 Task: Arrange a 60-minute meeting to evaluate employee training programs.
Action: Mouse moved to (80, 113)
Screenshot: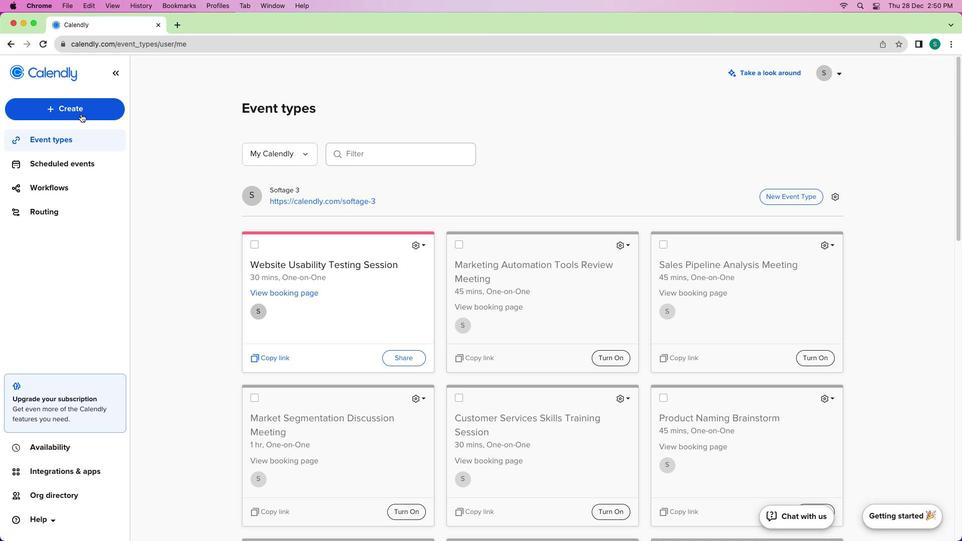 
Action: Mouse pressed left at (80, 113)
Screenshot: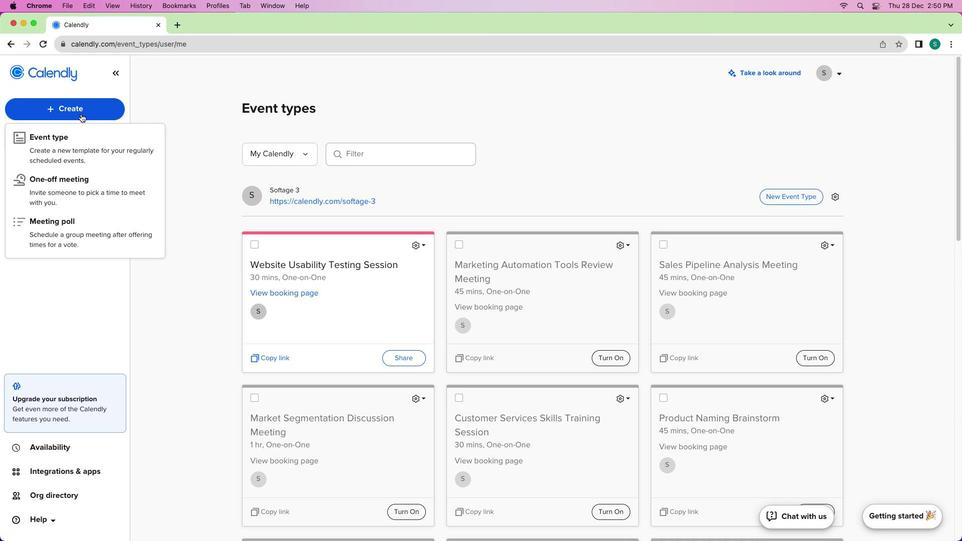 
Action: Mouse moved to (110, 156)
Screenshot: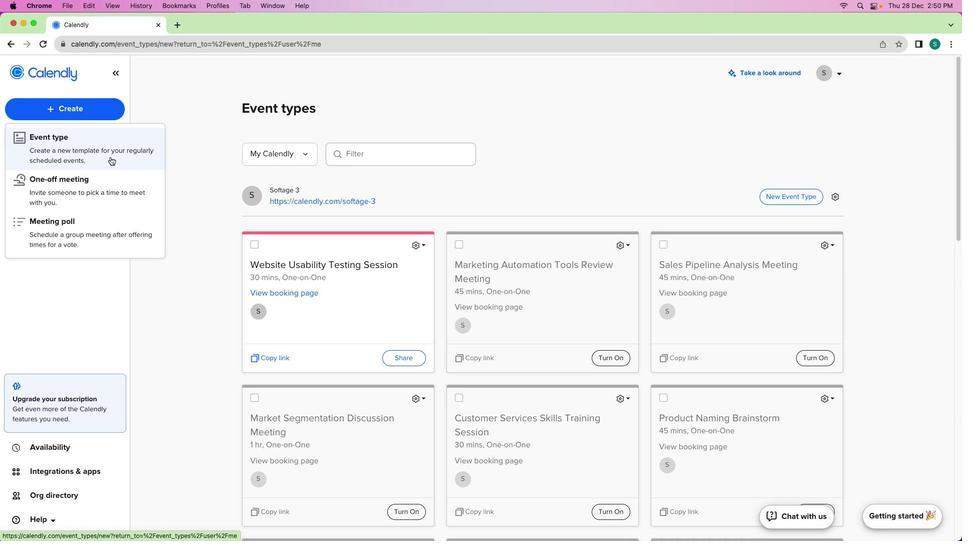 
Action: Mouse pressed left at (110, 156)
Screenshot: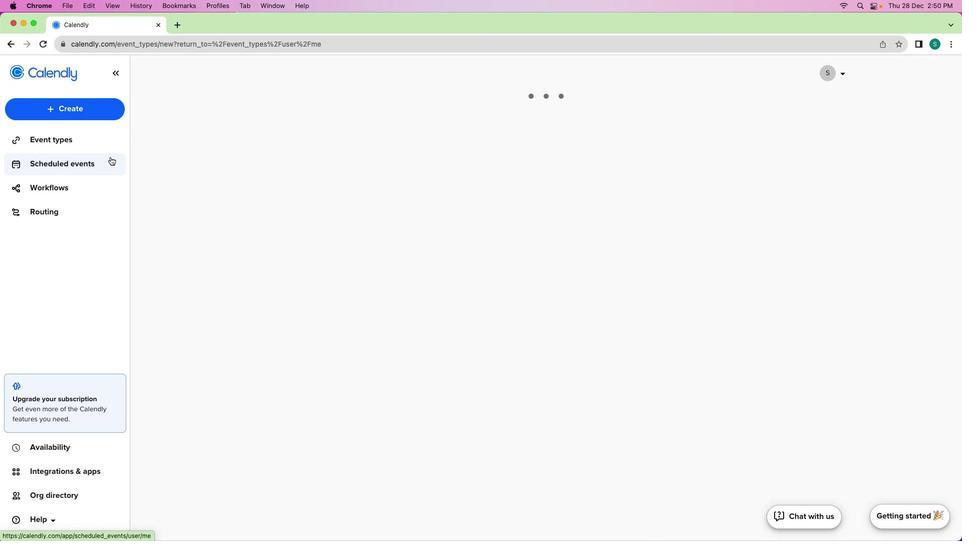 
Action: Mouse moved to (328, 218)
Screenshot: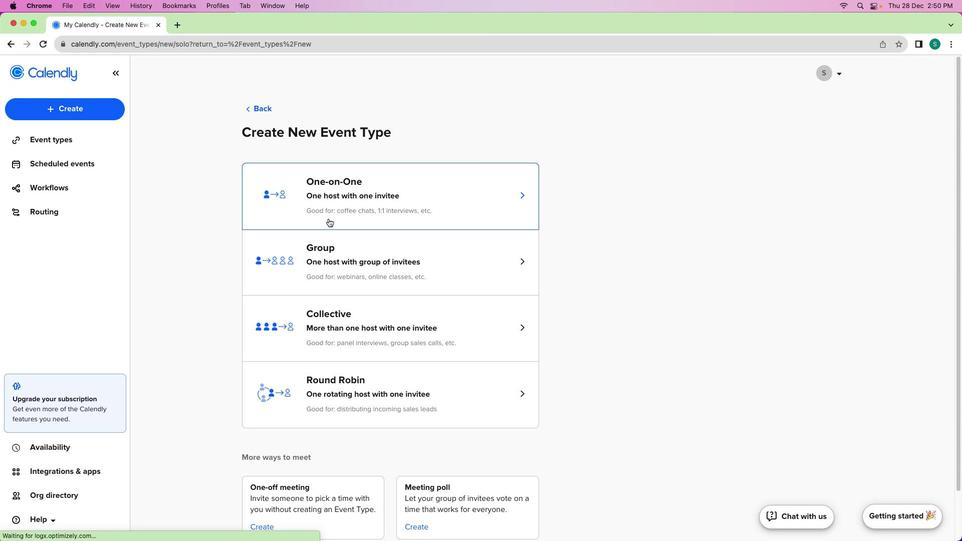 
Action: Mouse pressed left at (328, 218)
Screenshot: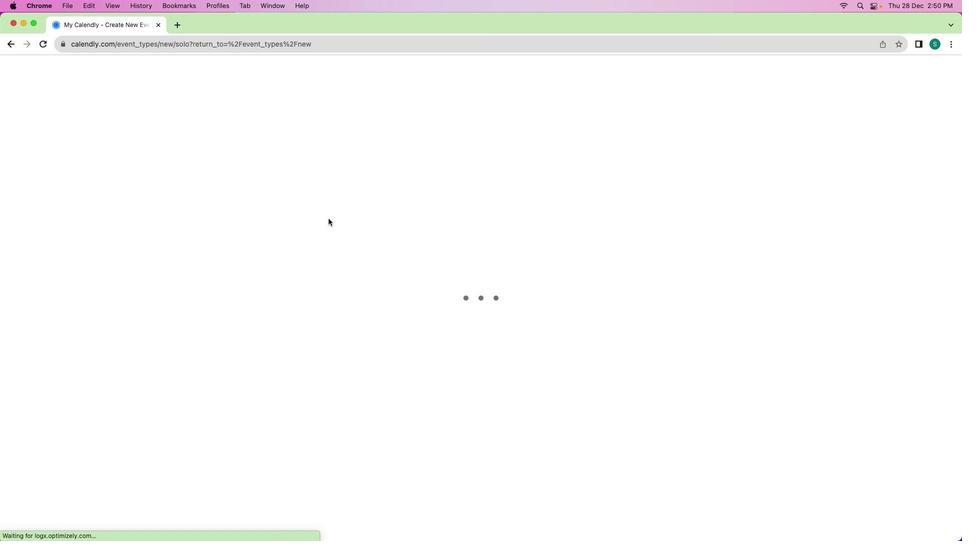 
Action: Mouse moved to (110, 160)
Screenshot: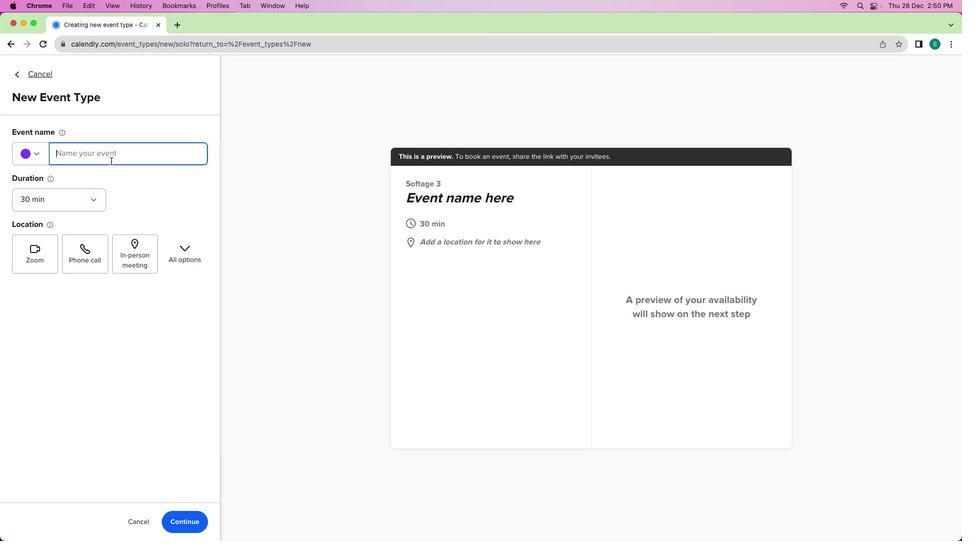 
Action: Mouse pressed left at (110, 160)
Screenshot: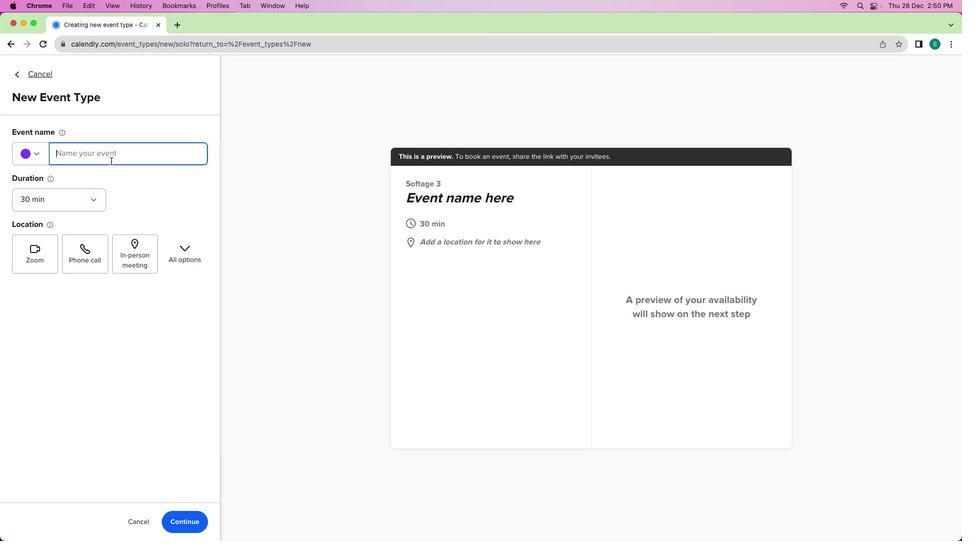 
Action: Mouse moved to (132, 170)
Screenshot: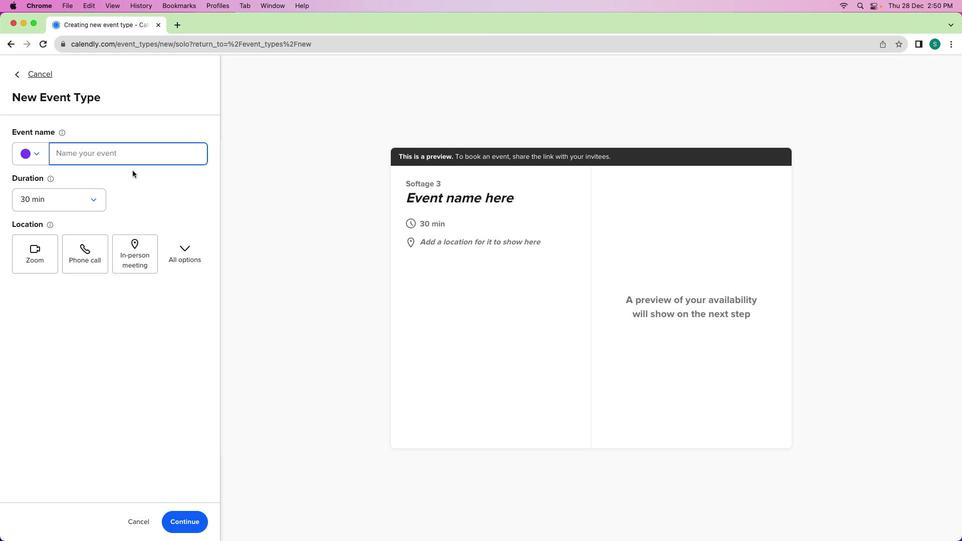 
Action: Key pressed Key.shift'E''m''p''l''o''y''e''e'Key.spaceKey.shift'T''r''a''i''n''i''n''g'Key.spaceKey.shift'P''r''o''g''r''a''n'Key.backspace'm'Key.spaceKey.shift'E''v''a''l''u''a''t''i''o''n'Key.spaceKey.shift_r'M''e''e''t''i''n''g'
Screenshot: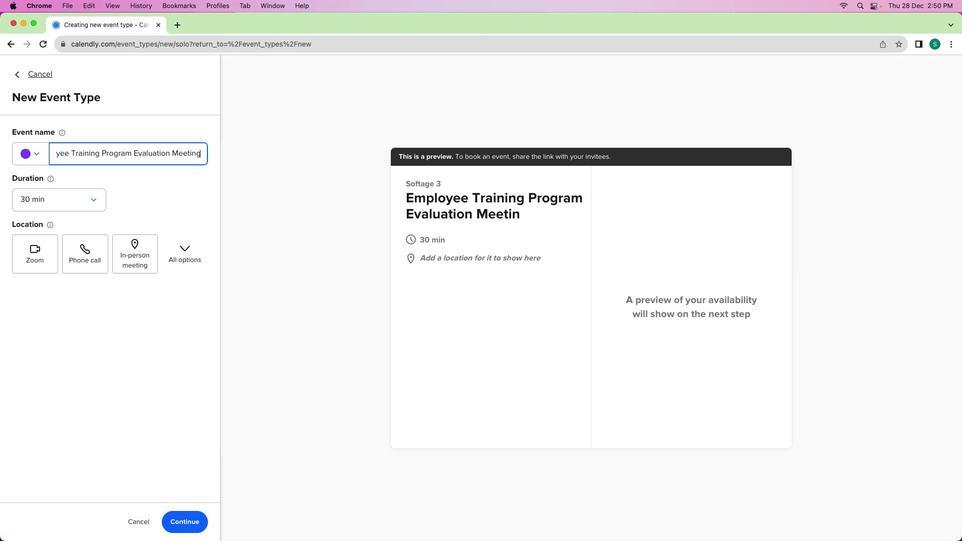 
Action: Mouse moved to (56, 196)
Screenshot: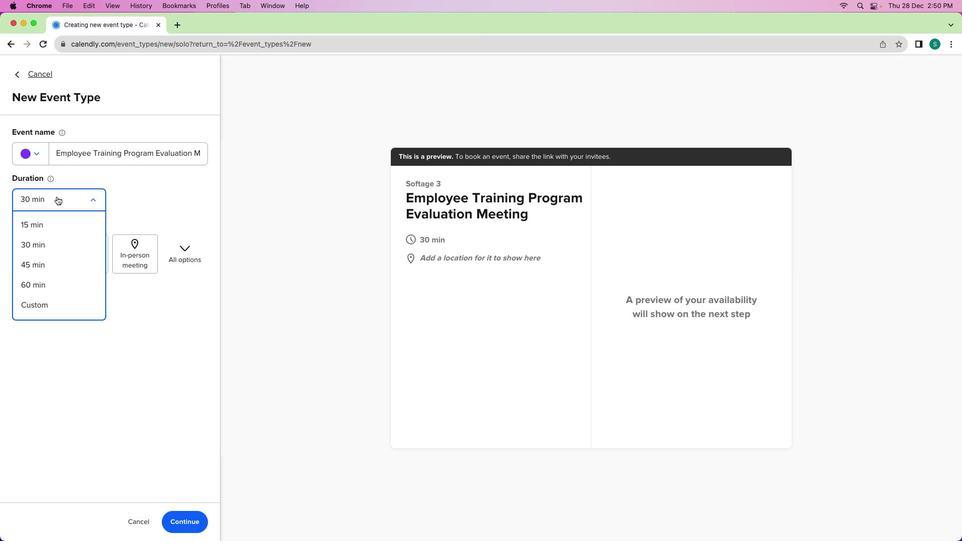 
Action: Mouse pressed left at (56, 196)
Screenshot: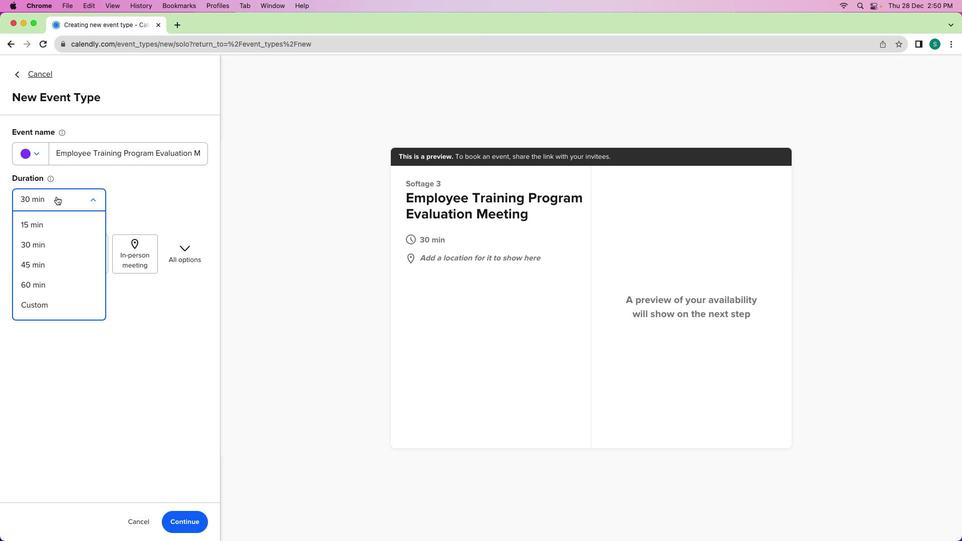 
Action: Mouse moved to (43, 279)
Screenshot: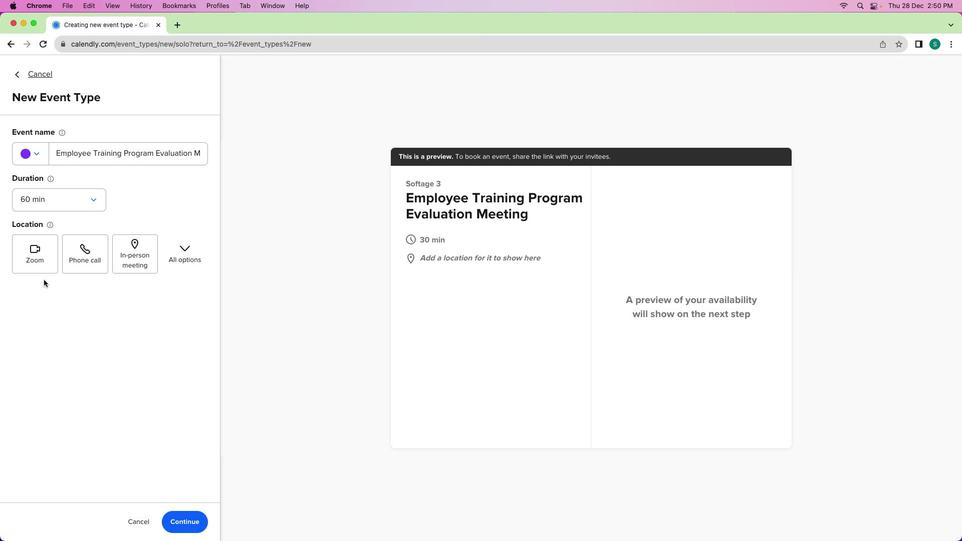 
Action: Mouse pressed left at (43, 279)
Screenshot: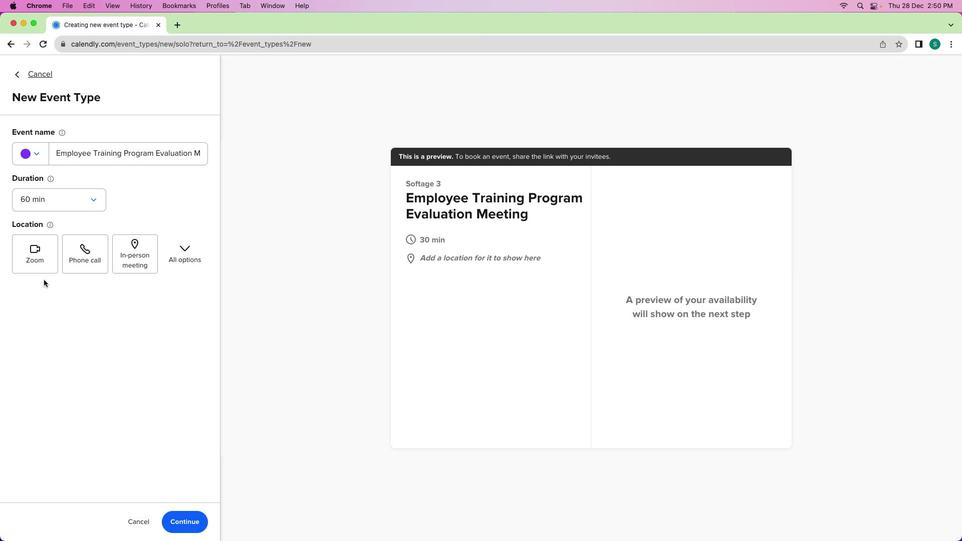 
Action: Mouse moved to (42, 262)
Screenshot: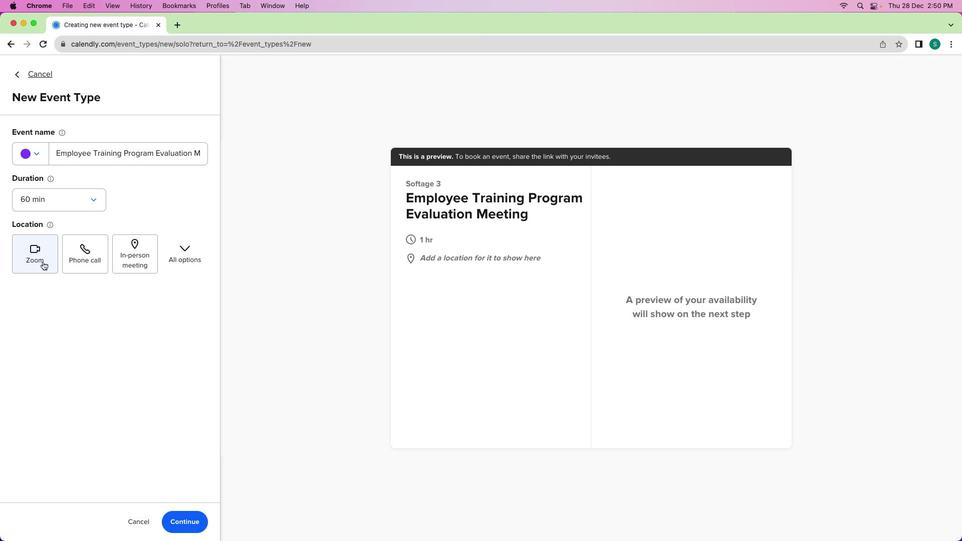 
Action: Mouse pressed left at (42, 262)
Screenshot: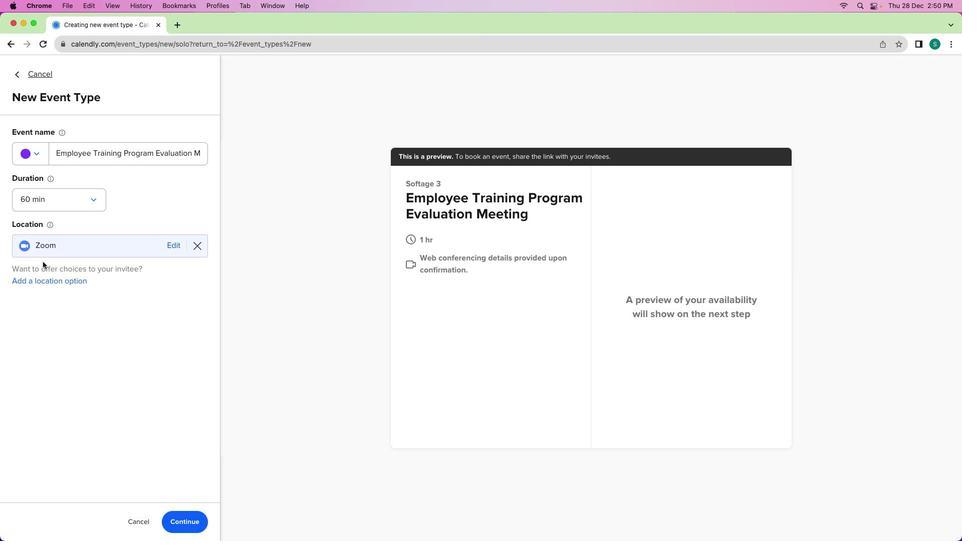 
Action: Mouse moved to (188, 526)
Screenshot: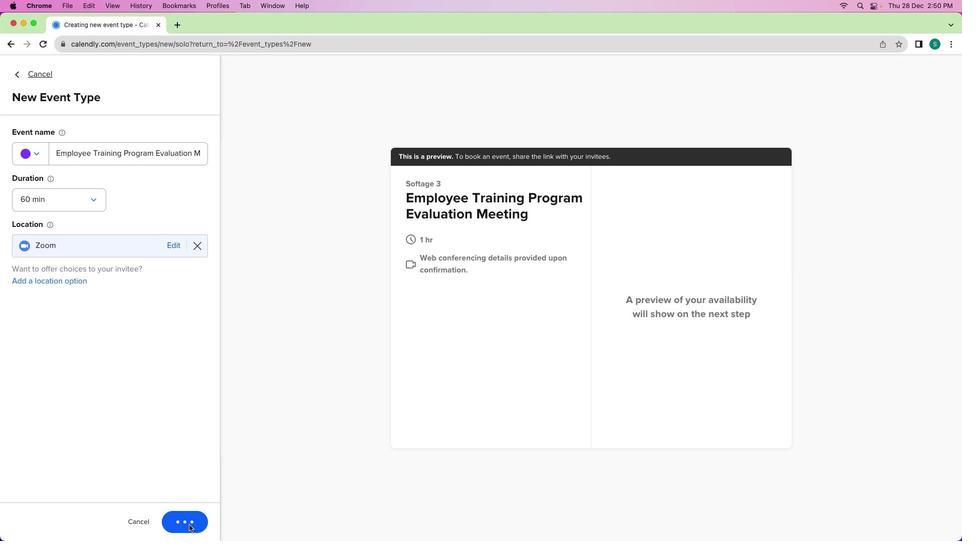 
Action: Mouse pressed left at (188, 526)
Screenshot: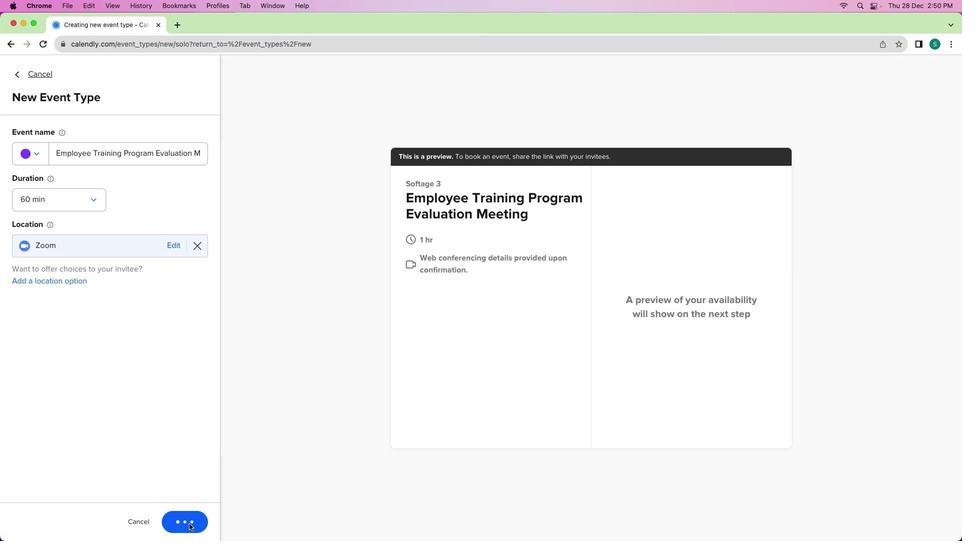 
Action: Mouse moved to (84, 191)
Screenshot: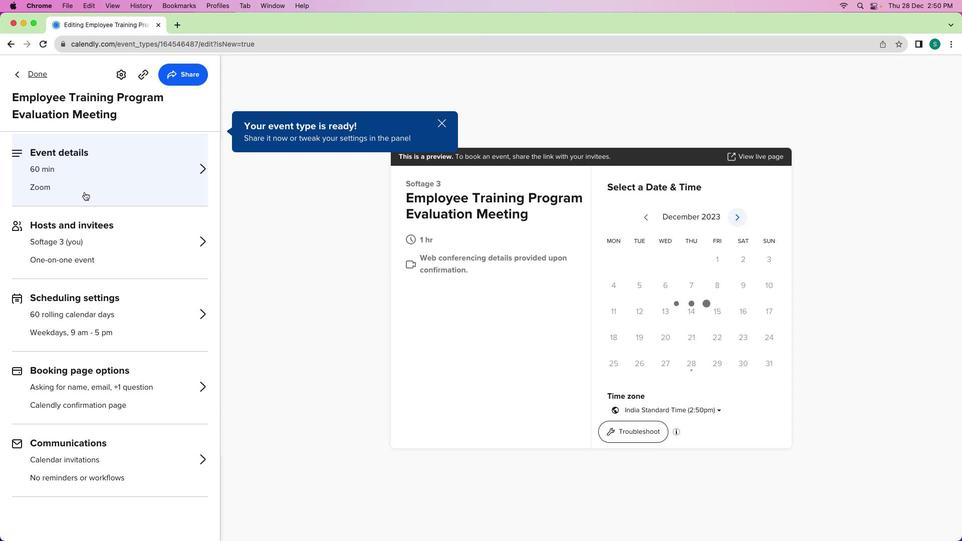 
Action: Mouse pressed left at (84, 191)
Screenshot: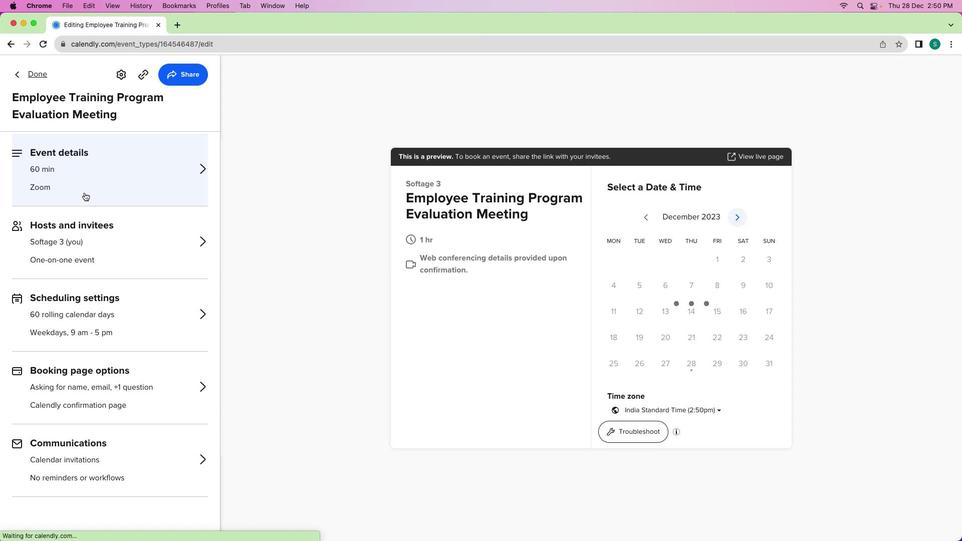
Action: Mouse moved to (91, 367)
Screenshot: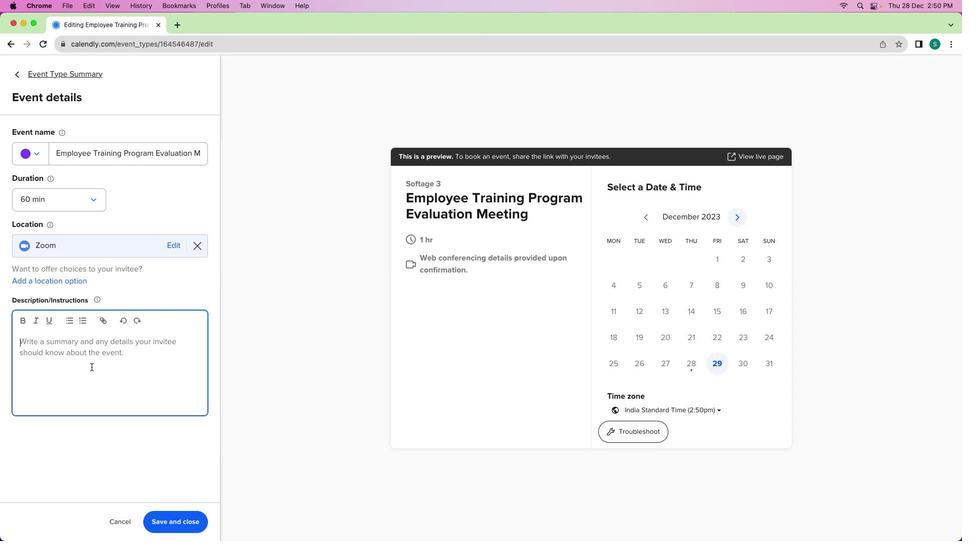 
Action: Mouse pressed left at (91, 367)
Screenshot: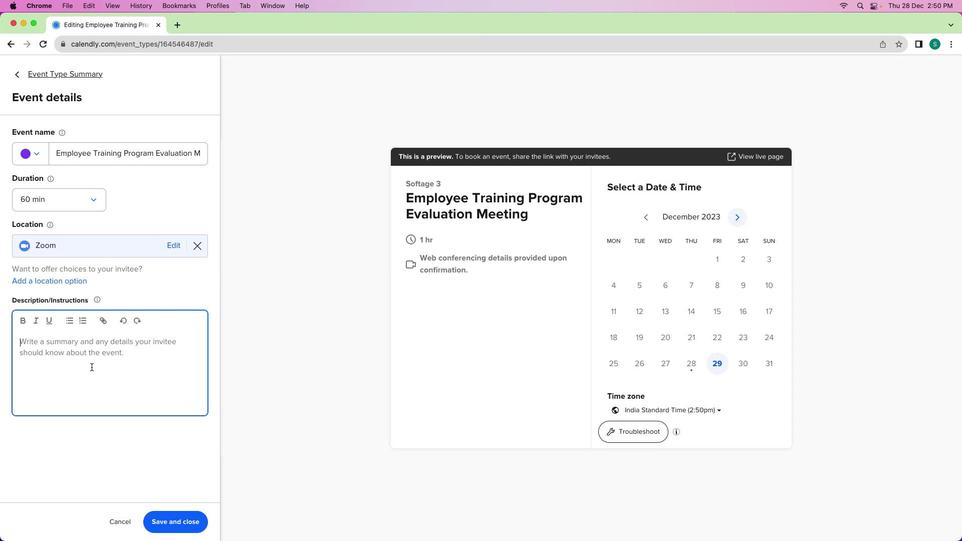 
Action: Mouse moved to (86, 349)
Screenshot: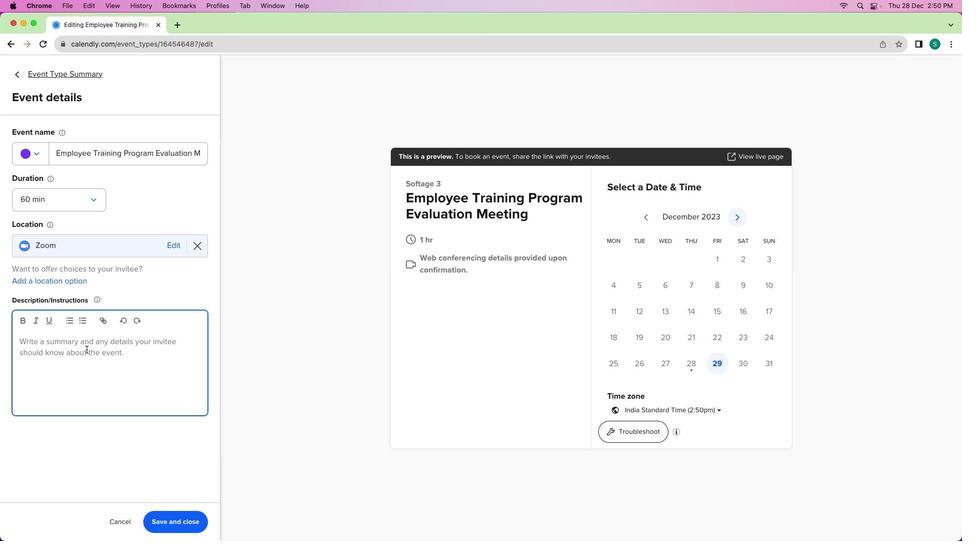 
Action: Key pressed Key.shift'I'Key.space'i''n''v''i''t''e'Key.space'y''o''u'Key.space't''o'Key.space'a'Key.space'c''o''m''p''r''e''h''e''n''s''i''v''e'Key.space'6''0''-''m''i''n''u''t''e'Key.space'm''e''e''t''i''n''g'Key.space'f''o''c''u''s''e''d'Key.space'o''n'Key.space'e''v''a''l''u''a''t''i''n''g'Key.space'o''u''r'Key.space'e''m''p''l''o''y''e''e'Key.space't''r''a''i''n''i''n''g'Key.space'p''r''o''g''r''a''m''s''.'Key.spaceKey.shift'I''n'Key.space't''h''i''s'Key.space's''e''s''s''i''o''n'','Key.space'w''e'Key.space'w''i''l''l'Key.space'r''e''v''i''e''w'Key.space't''h''e'Key.space'e''f''f''e''c''t''i''v''e''n''e''s''s'Key.space'o''f'Key.space'e''x''i''s''t''i''n''g'Key.space'p''r''o''g''r''a''m''s'','Key.space'g''a''t''h''e''r'Key.space'f''e''e''d''b''a''c''k'','Key.space'a''n''d'Key.space'd''i''s''c''u''s''s'Key.space's''t''r''a''t''e''g''i''e''s'Key.space't''o'Key.space'e''n''h''a''n''c''e'Key.space'o''u''r'Key.space't''r''a''i''n''i''n''g'Key.space'i''n''i''t''i''a''t''i''v''e''s'Key.space'f''o''r'Key.space'c''o''n''t''i''n''u''o''u''s'Key.space'i''m''p''r''o''v''e''m''e''n''t''.'
Screenshot: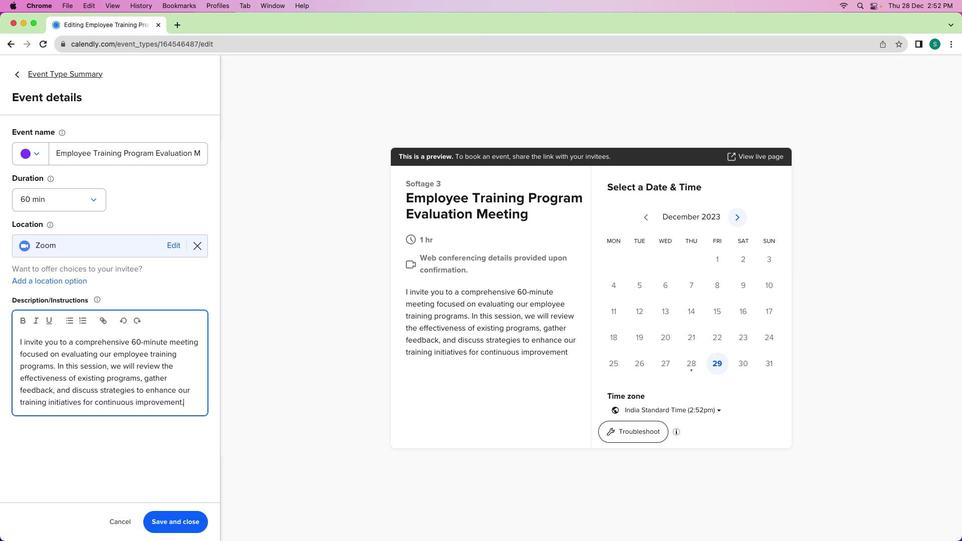 
Action: Mouse moved to (184, 514)
Screenshot: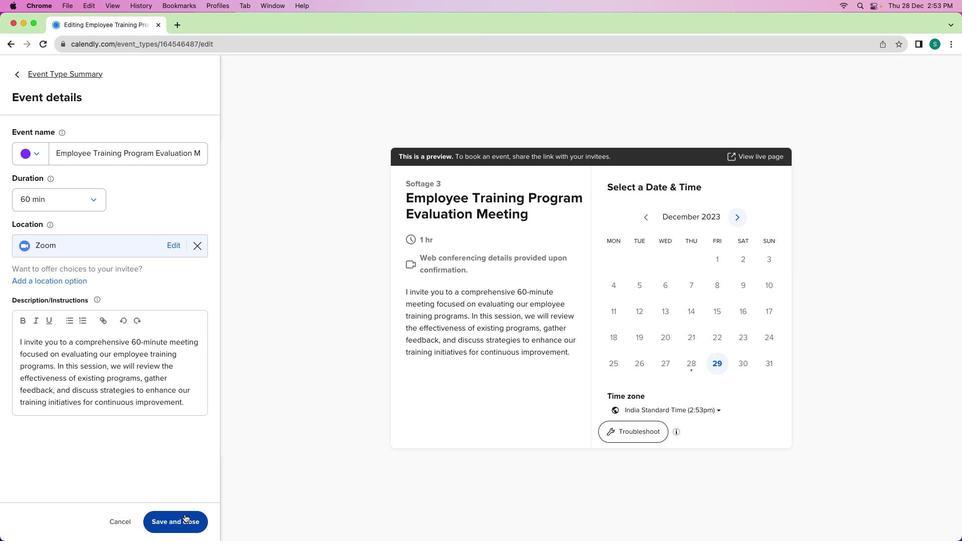 
Action: Mouse pressed left at (184, 514)
Screenshot: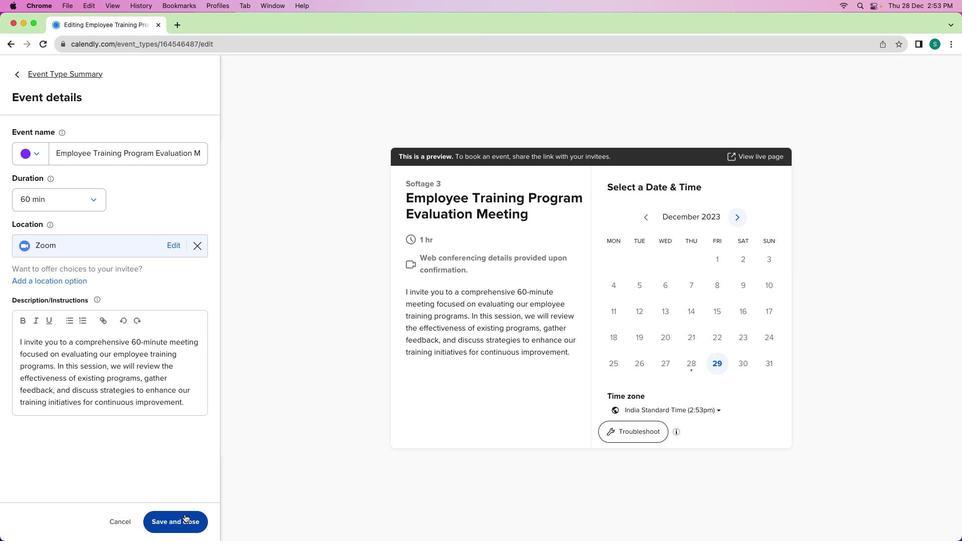 
Action: Mouse moved to (30, 73)
Screenshot: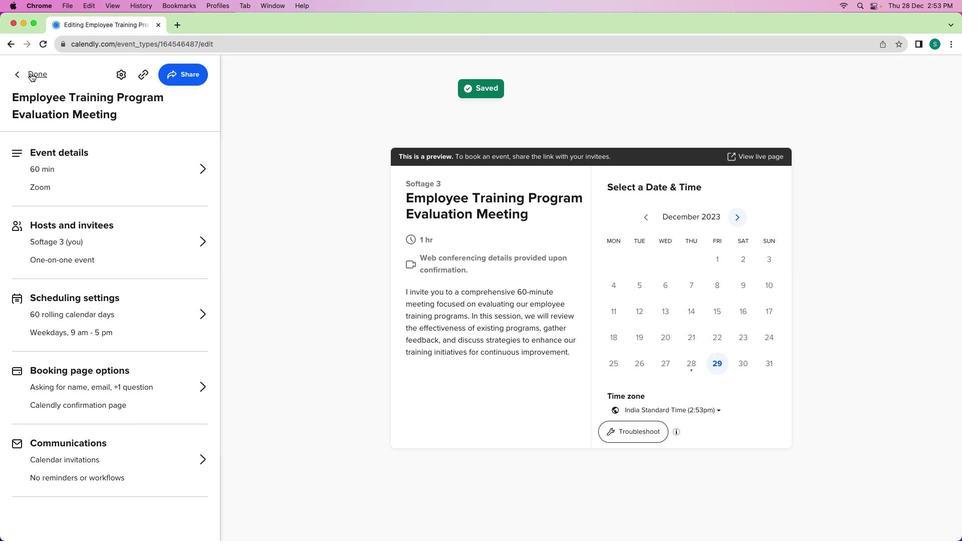 
Action: Mouse pressed left at (30, 73)
Screenshot: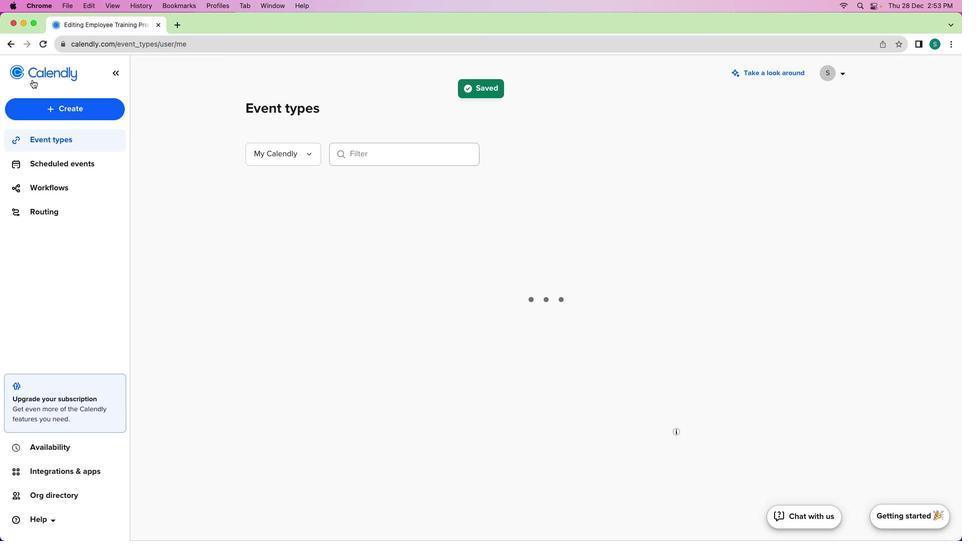 
Action: Mouse moved to (306, 297)
Screenshot: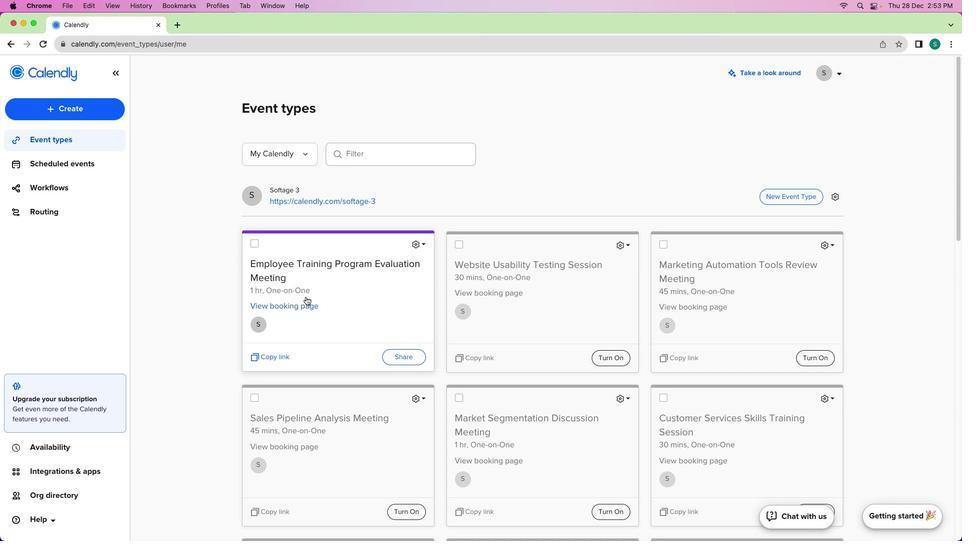 
